Task: Select the Always option in the interactive window collapse cell input code.
Action: Mouse moved to (20, 595)
Screenshot: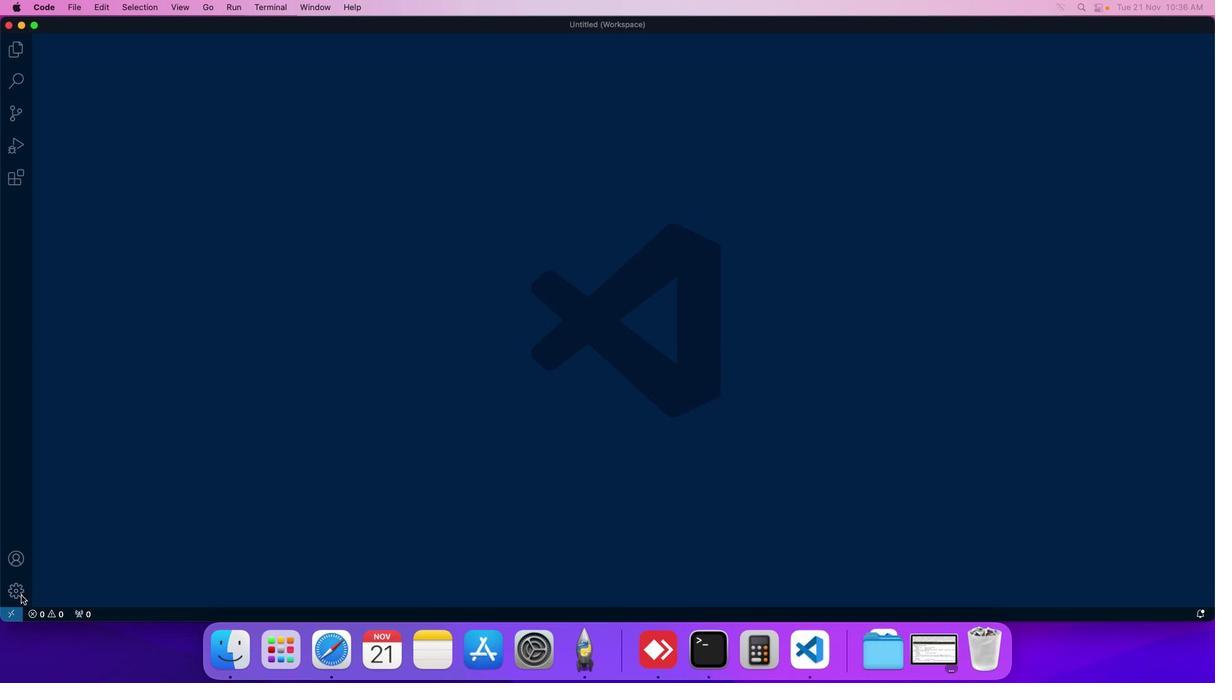 
Action: Mouse pressed left at (20, 595)
Screenshot: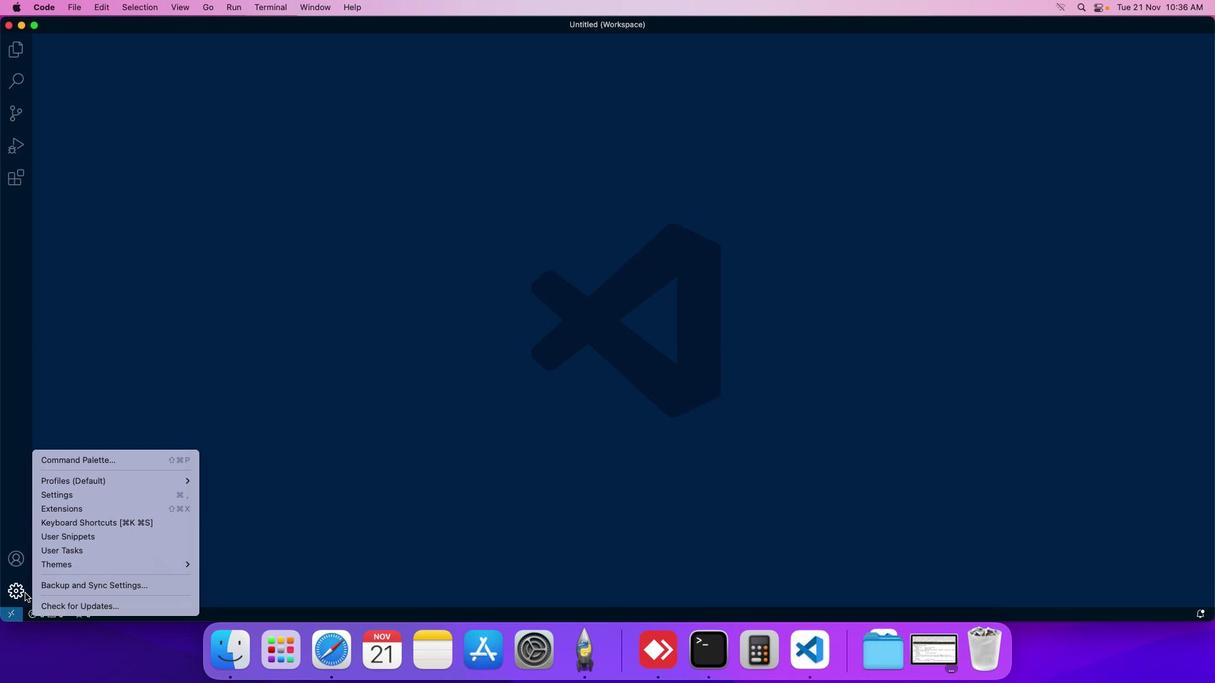 
Action: Mouse moved to (90, 501)
Screenshot: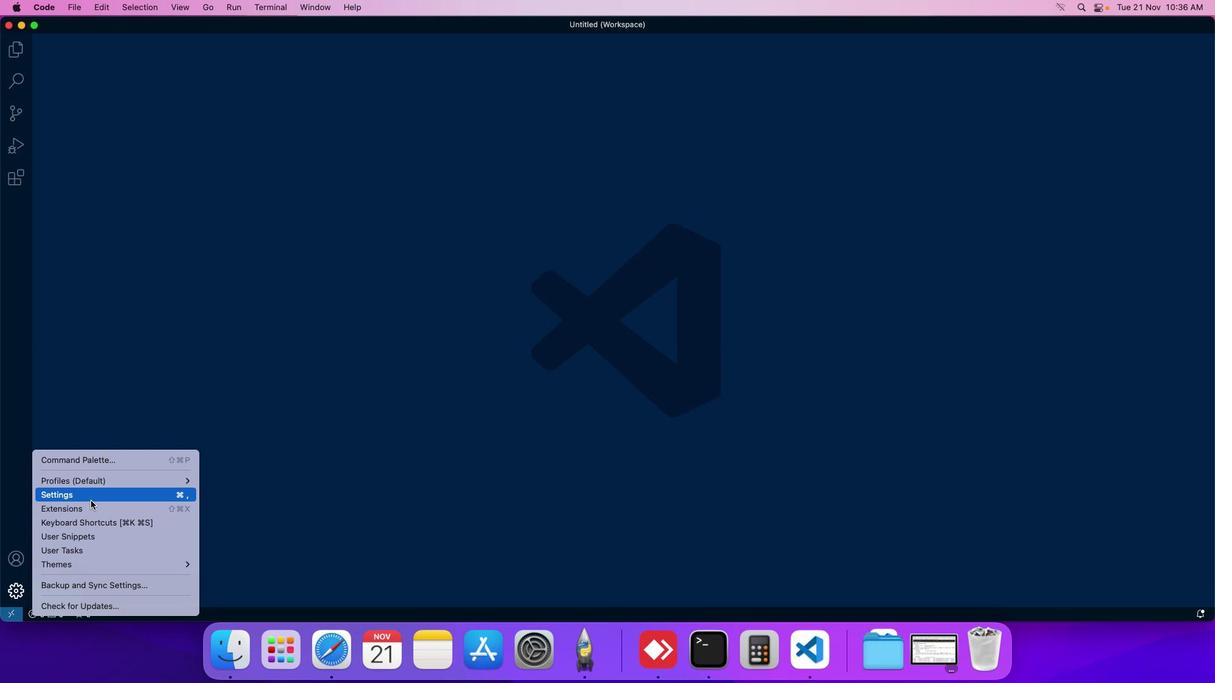 
Action: Mouse pressed left at (90, 501)
Screenshot: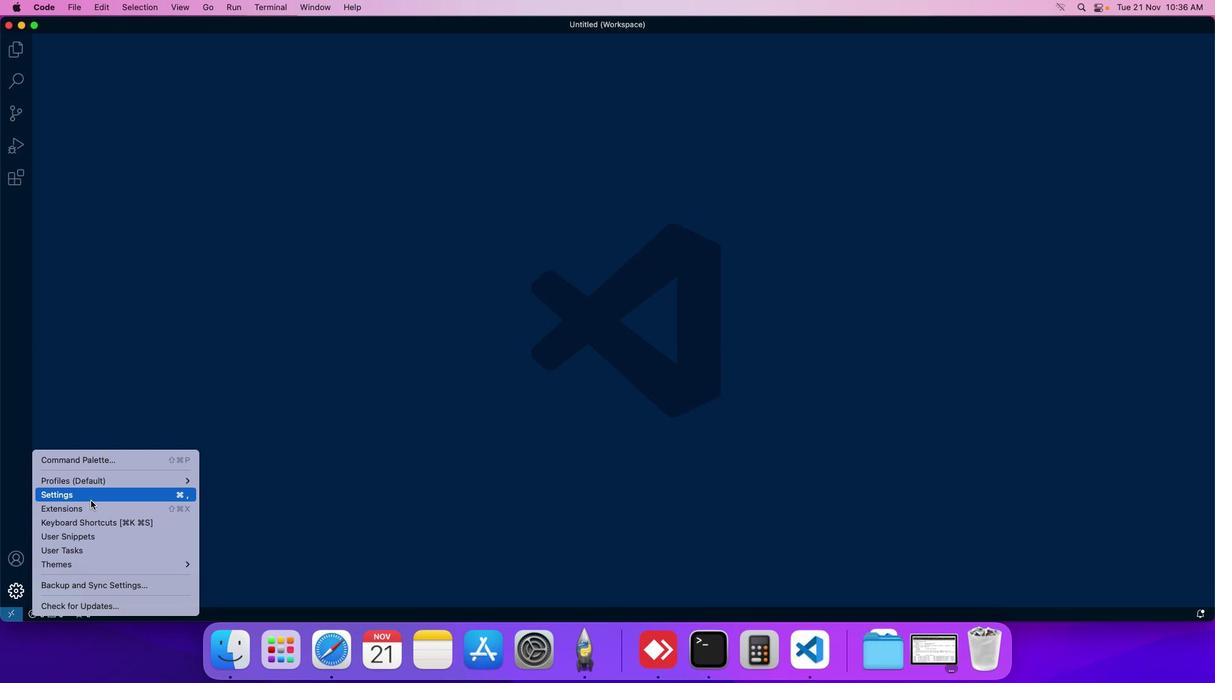 
Action: Mouse moved to (293, 103)
Screenshot: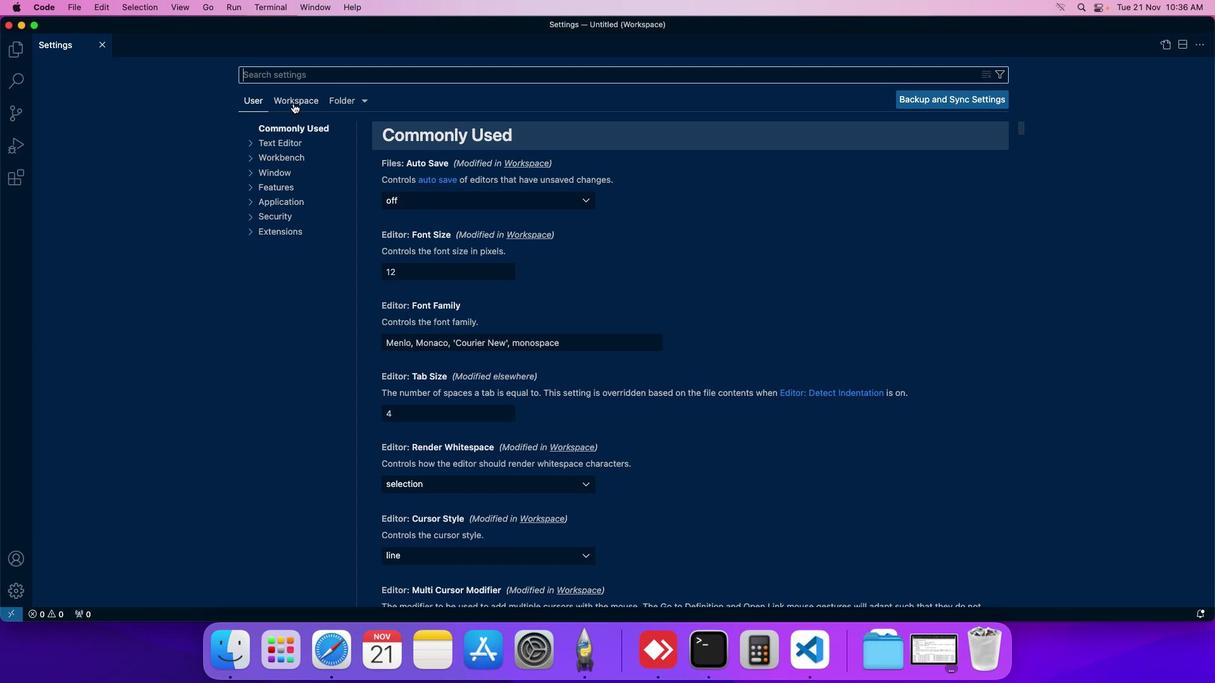 
Action: Mouse pressed left at (293, 103)
Screenshot: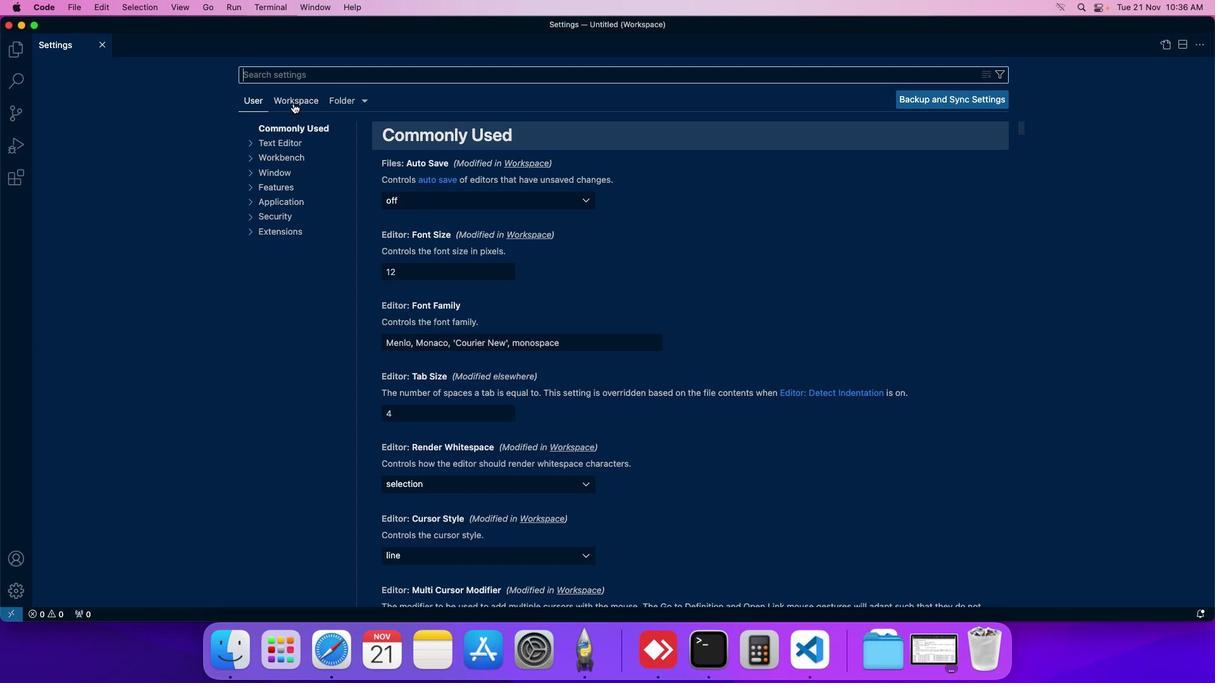 
Action: Mouse moved to (289, 183)
Screenshot: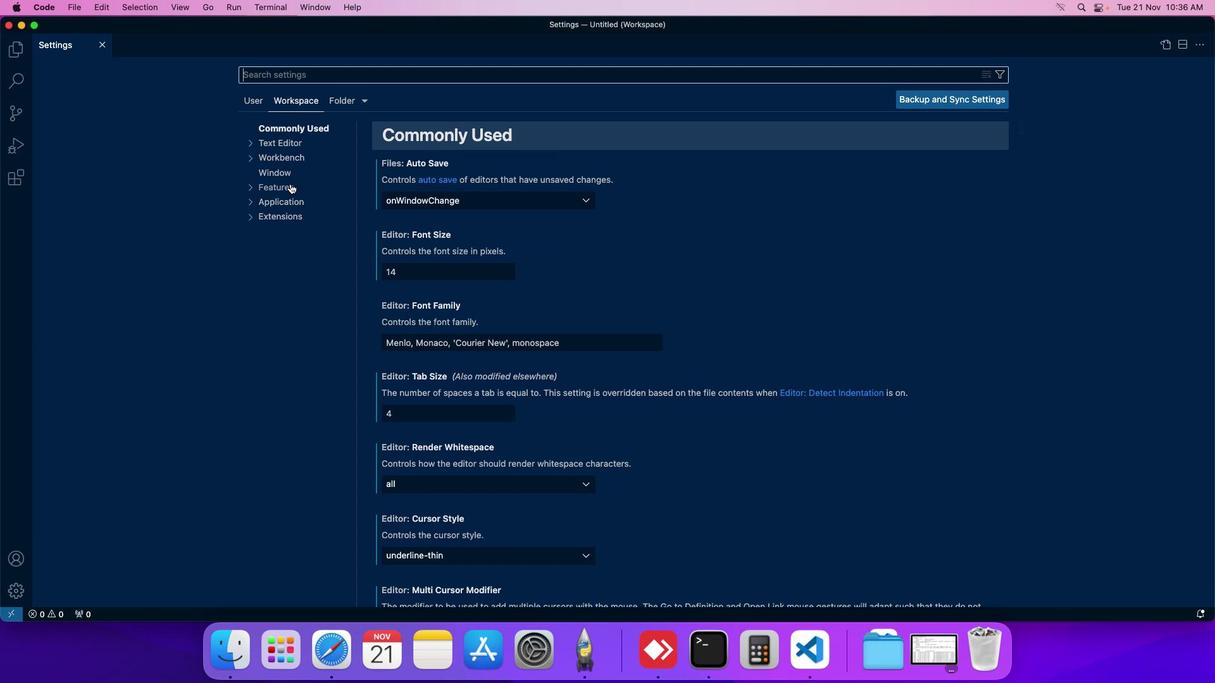 
Action: Mouse pressed left at (289, 183)
Screenshot: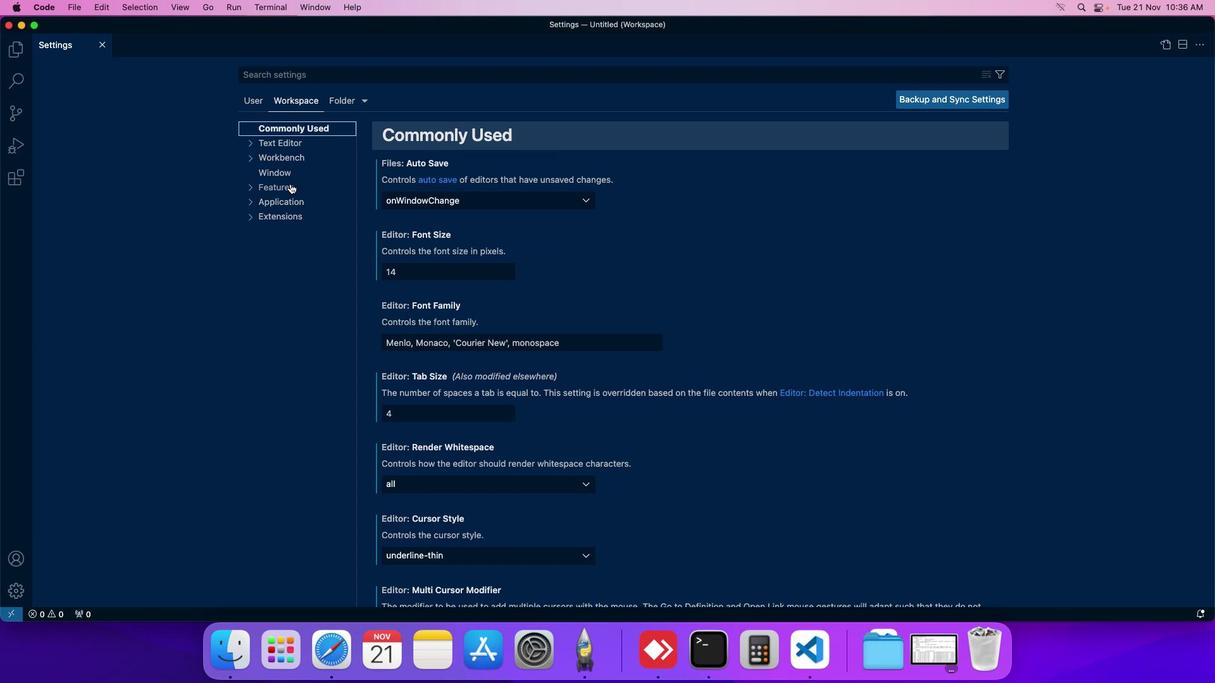 
Action: Mouse moved to (294, 404)
Screenshot: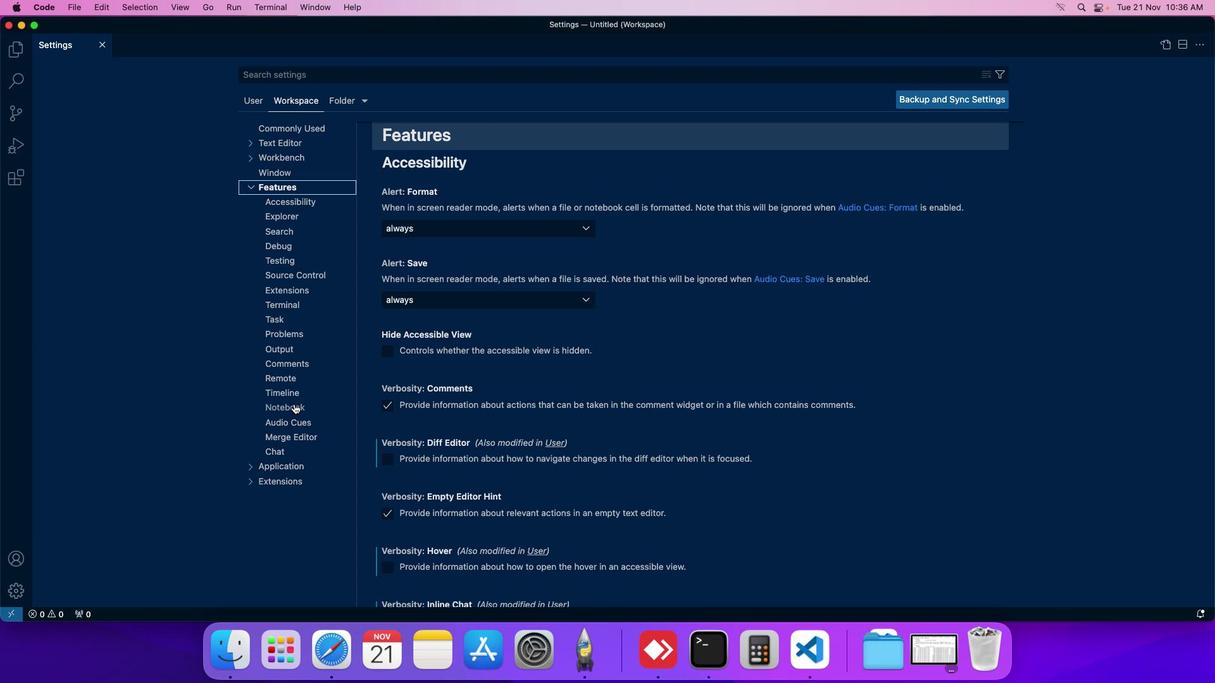 
Action: Mouse pressed left at (294, 404)
Screenshot: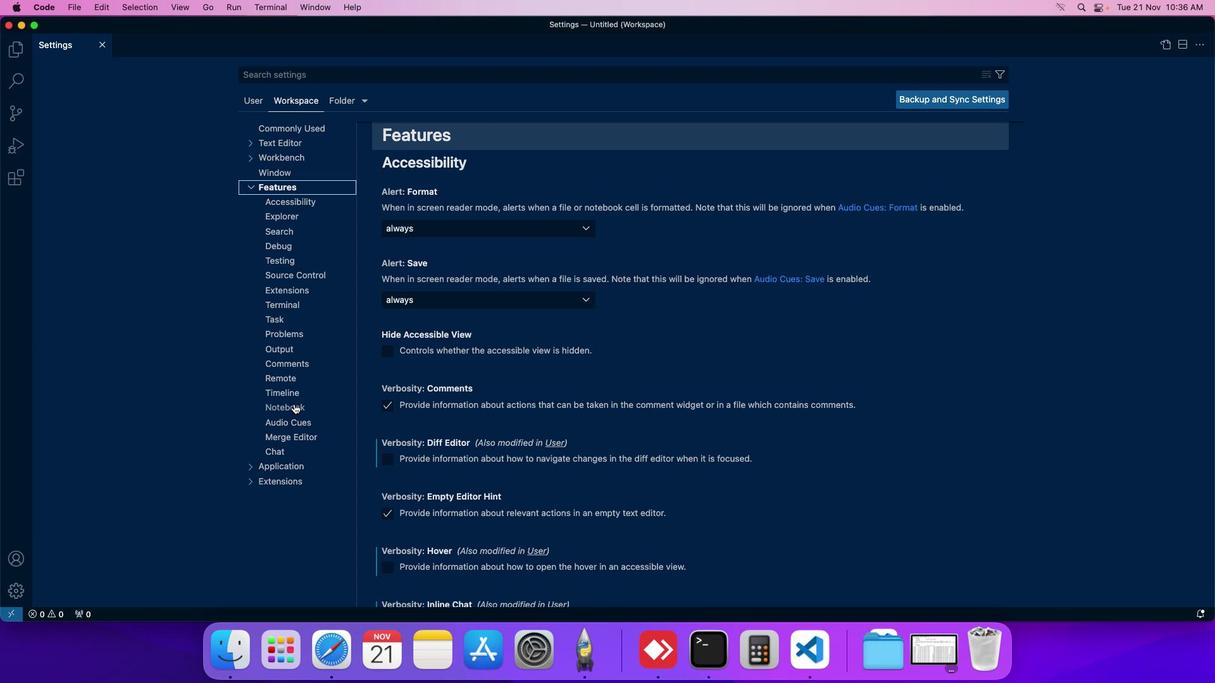 
Action: Mouse moved to (417, 403)
Screenshot: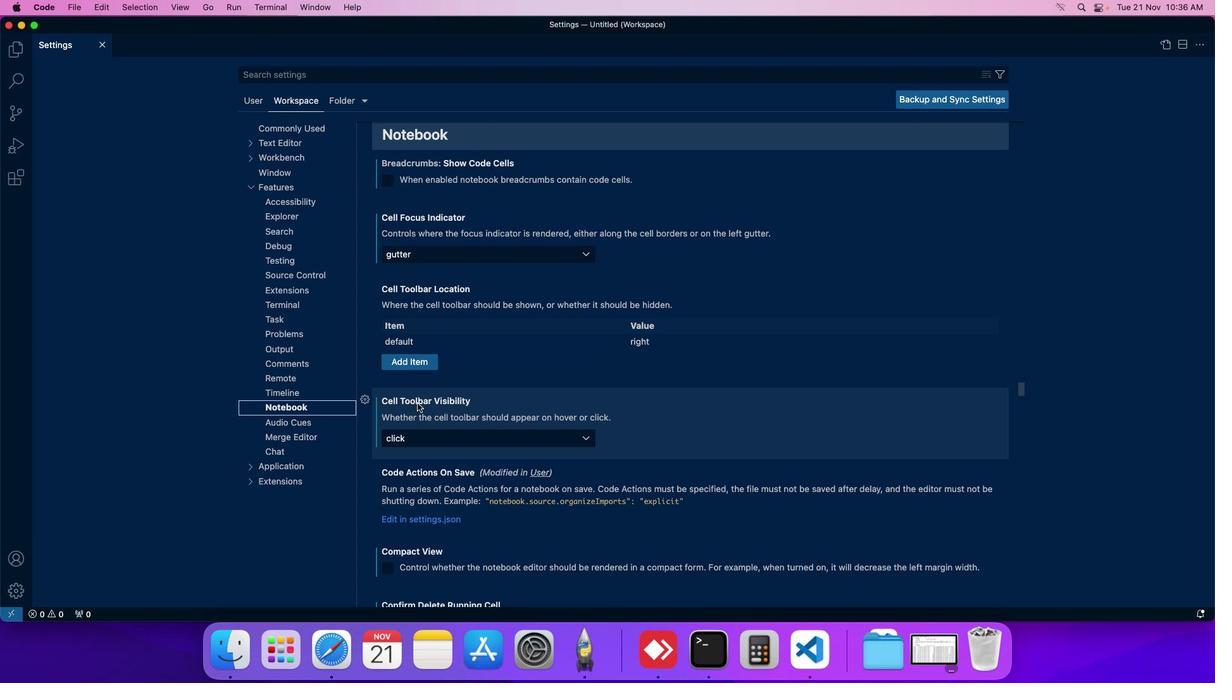 
Action: Mouse scrolled (417, 403) with delta (0, 0)
Screenshot: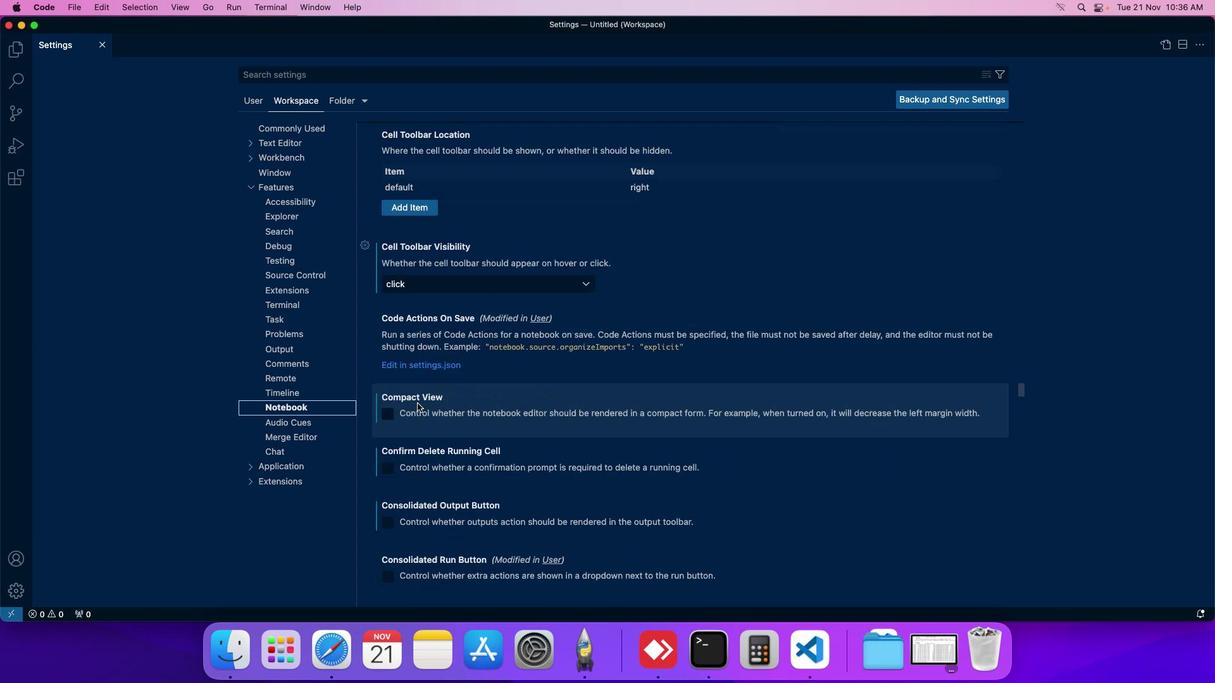 
Action: Mouse scrolled (417, 403) with delta (0, 0)
Screenshot: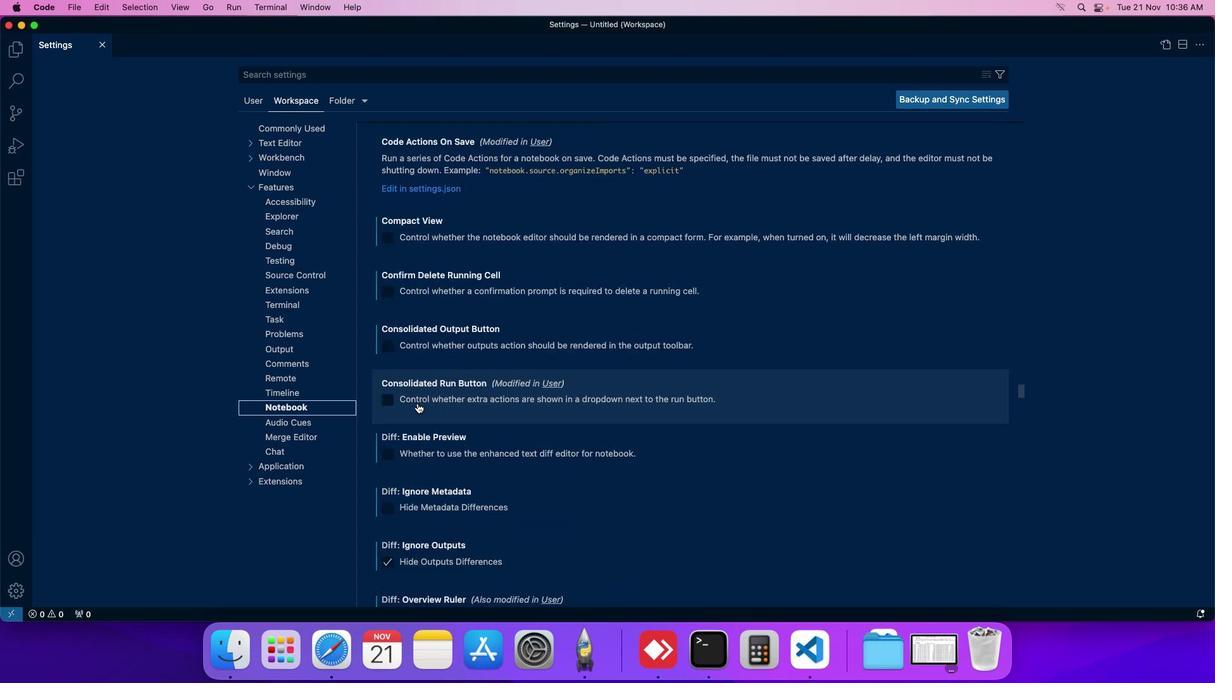 
Action: Mouse scrolled (417, 403) with delta (0, 0)
Screenshot: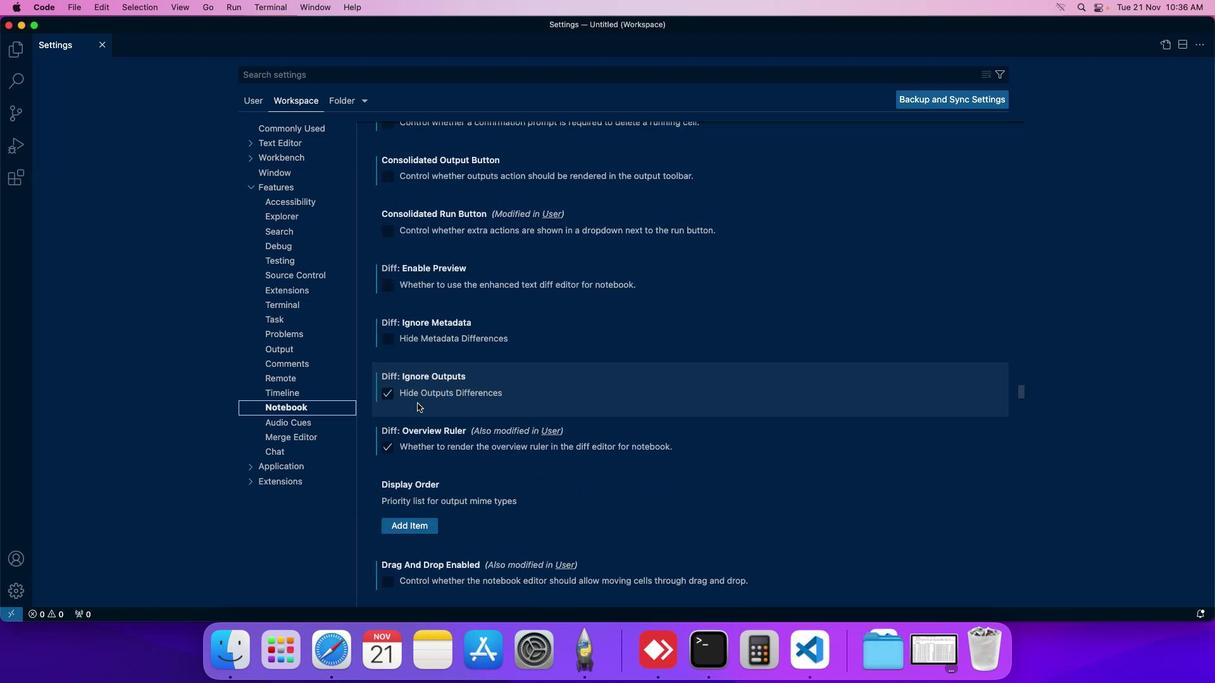 
Action: Mouse moved to (417, 403)
Screenshot: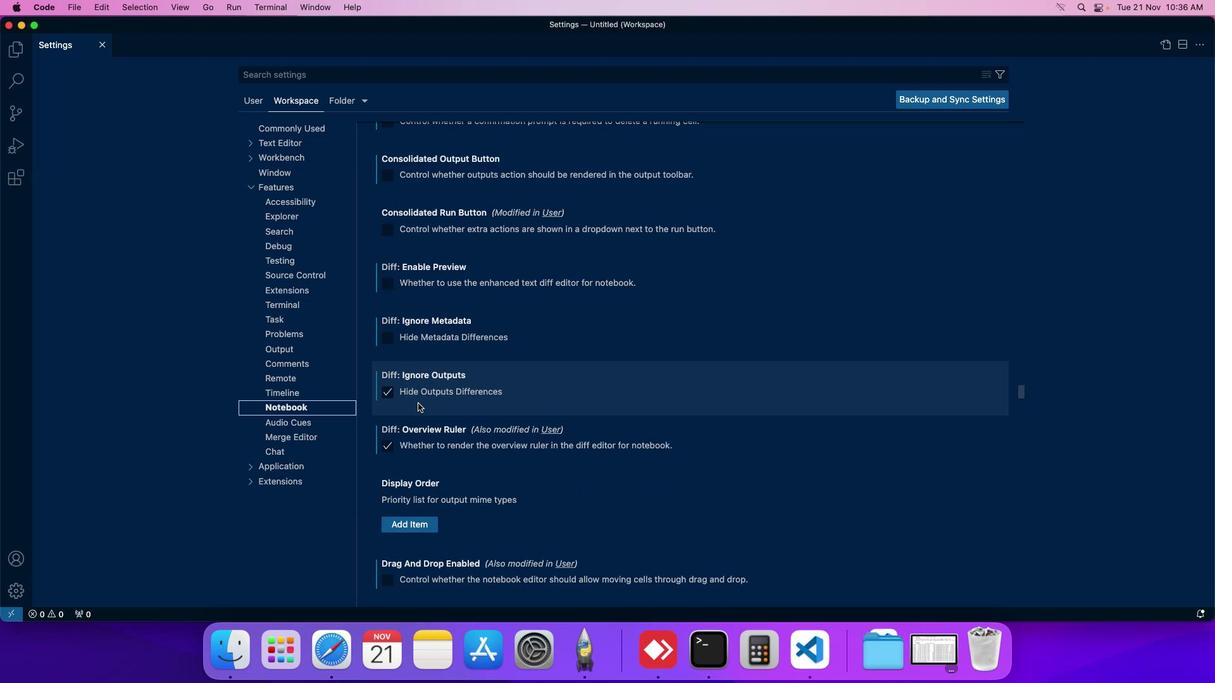 
Action: Mouse scrolled (417, 403) with delta (0, 0)
Screenshot: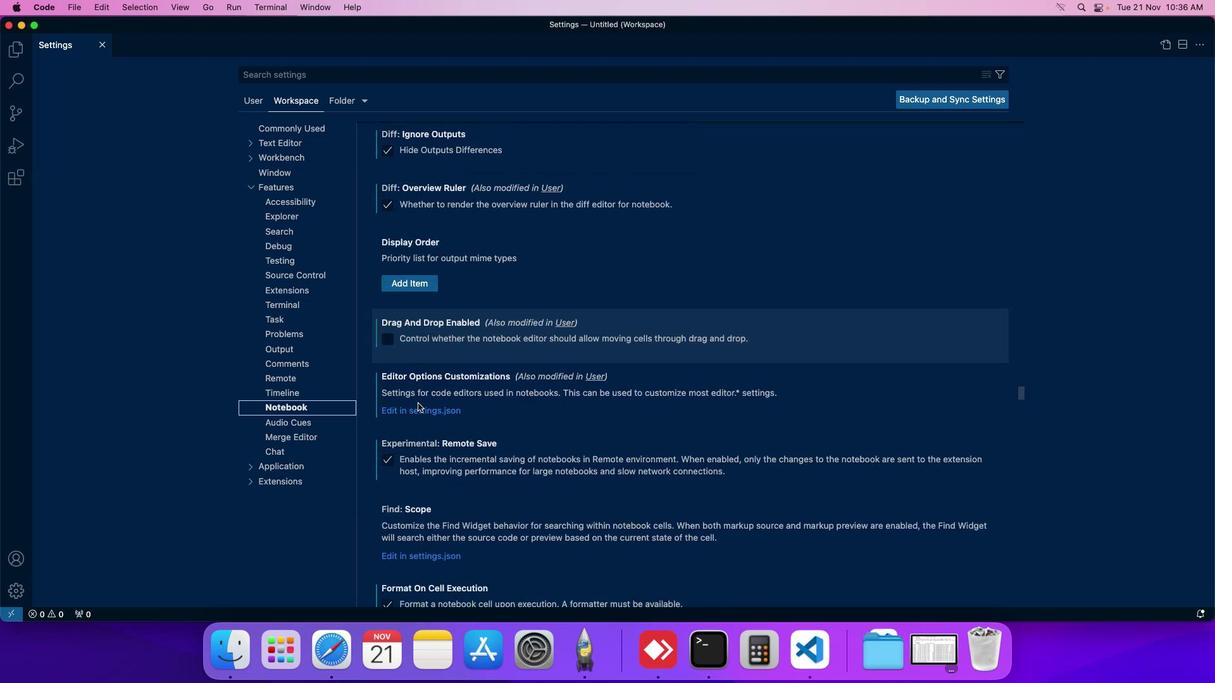 
Action: Mouse scrolled (417, 403) with delta (0, 0)
Screenshot: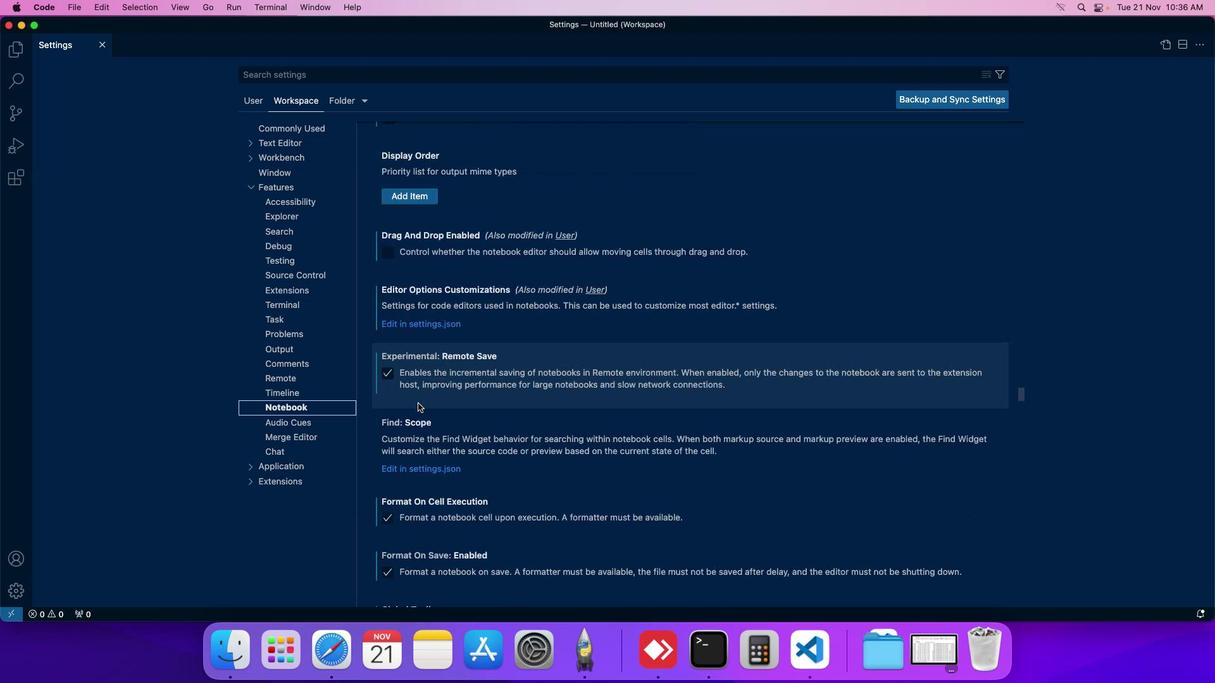 
Action: Mouse scrolled (417, 403) with delta (0, 0)
Screenshot: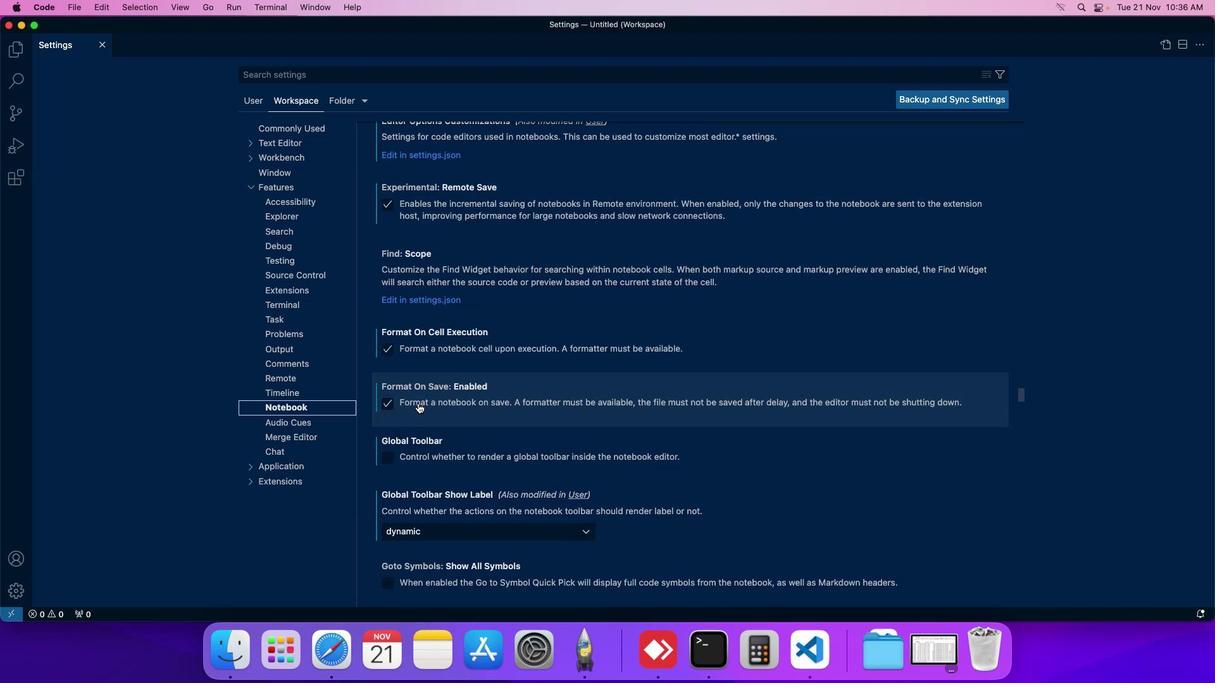 
Action: Mouse scrolled (417, 403) with delta (0, 0)
Screenshot: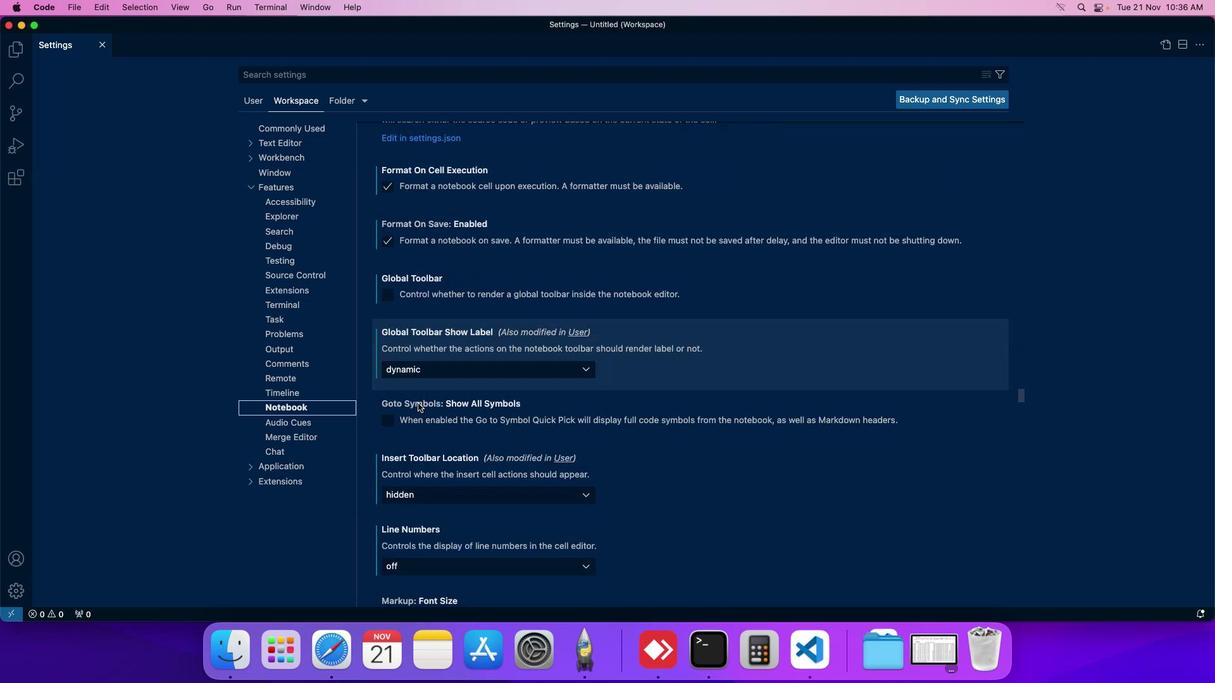 
Action: Mouse moved to (417, 402)
Screenshot: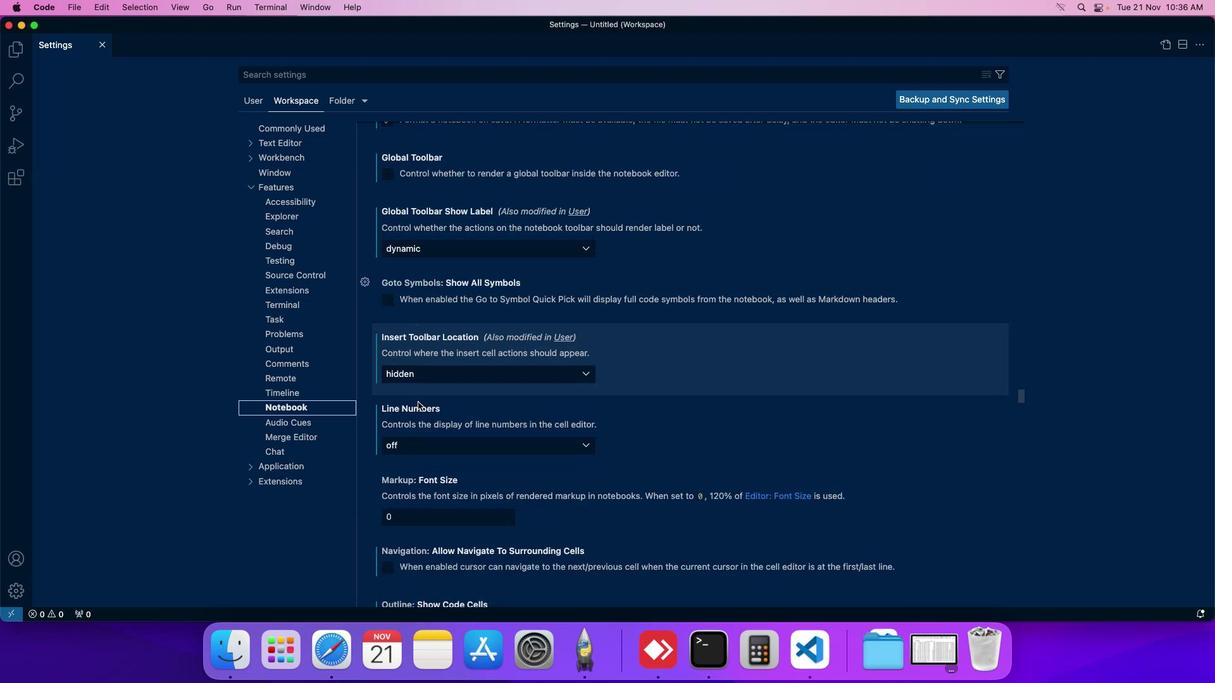 
Action: Mouse scrolled (417, 402) with delta (0, 0)
Screenshot: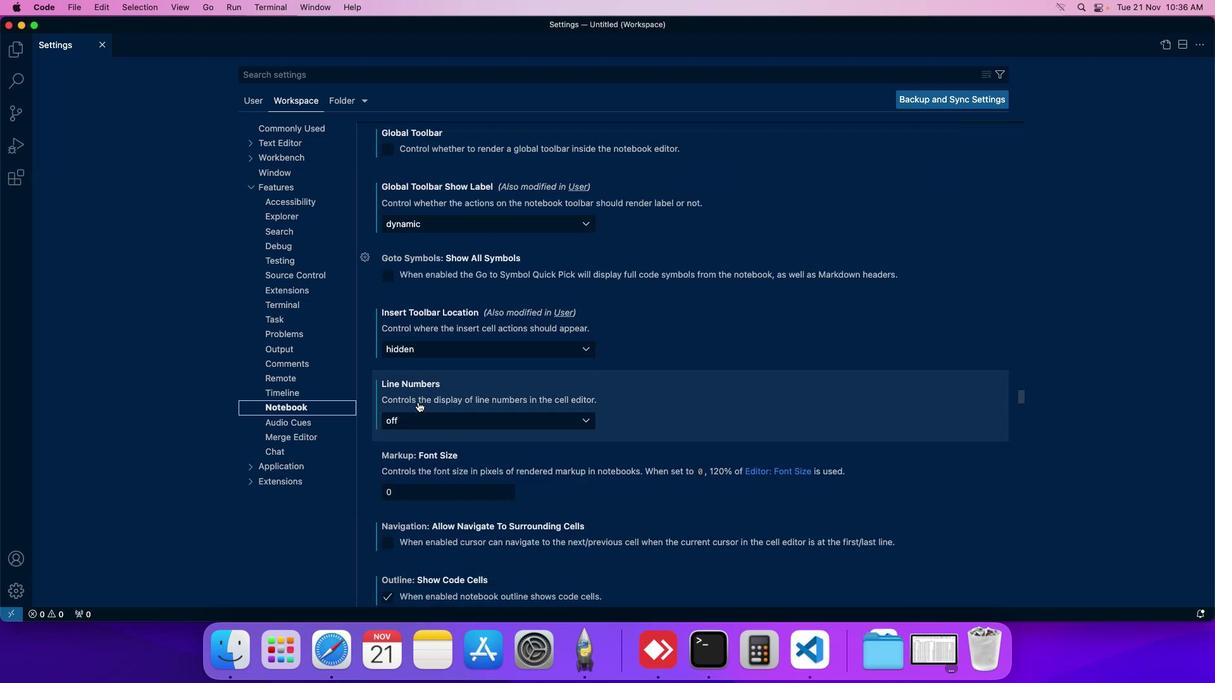 
Action: Mouse scrolled (417, 402) with delta (0, 0)
Screenshot: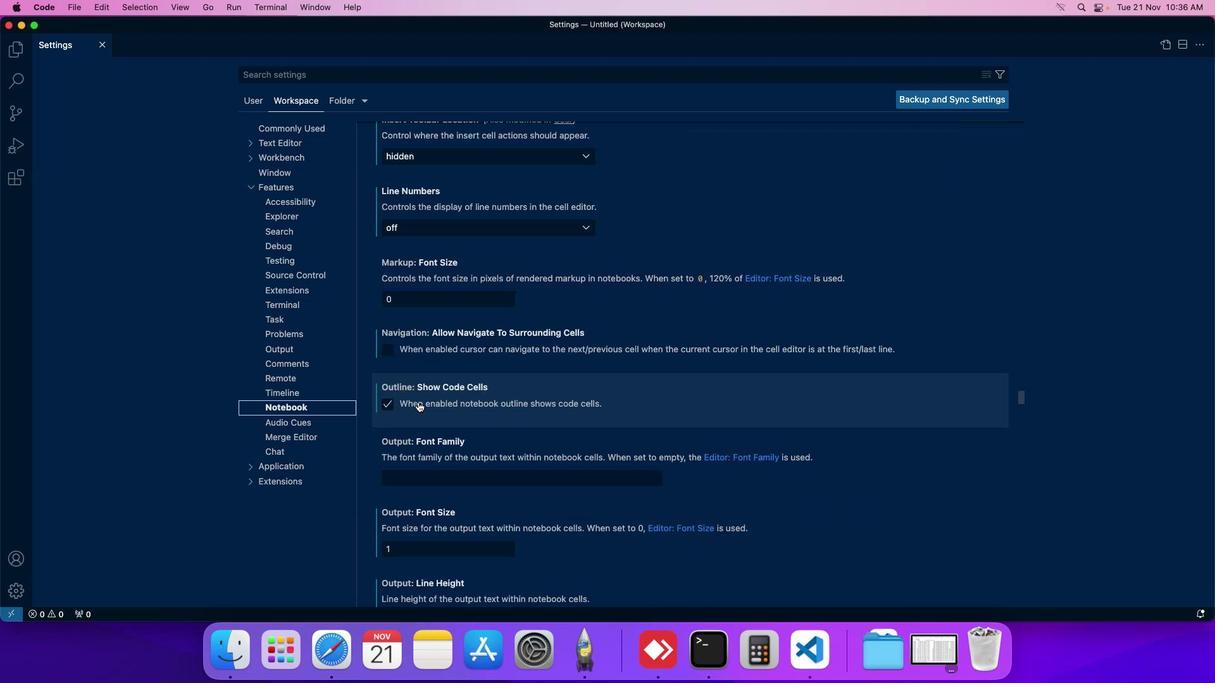 
Action: Mouse scrolled (417, 402) with delta (0, 0)
Screenshot: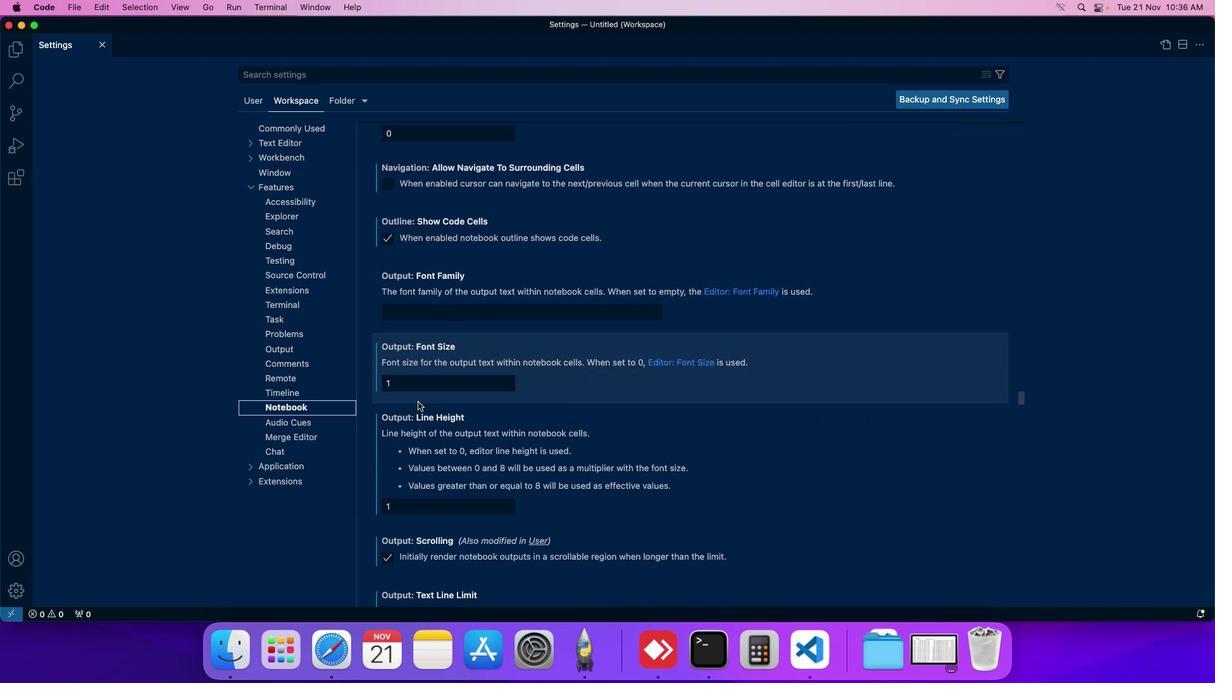 
Action: Mouse scrolled (417, 402) with delta (0, 0)
Screenshot: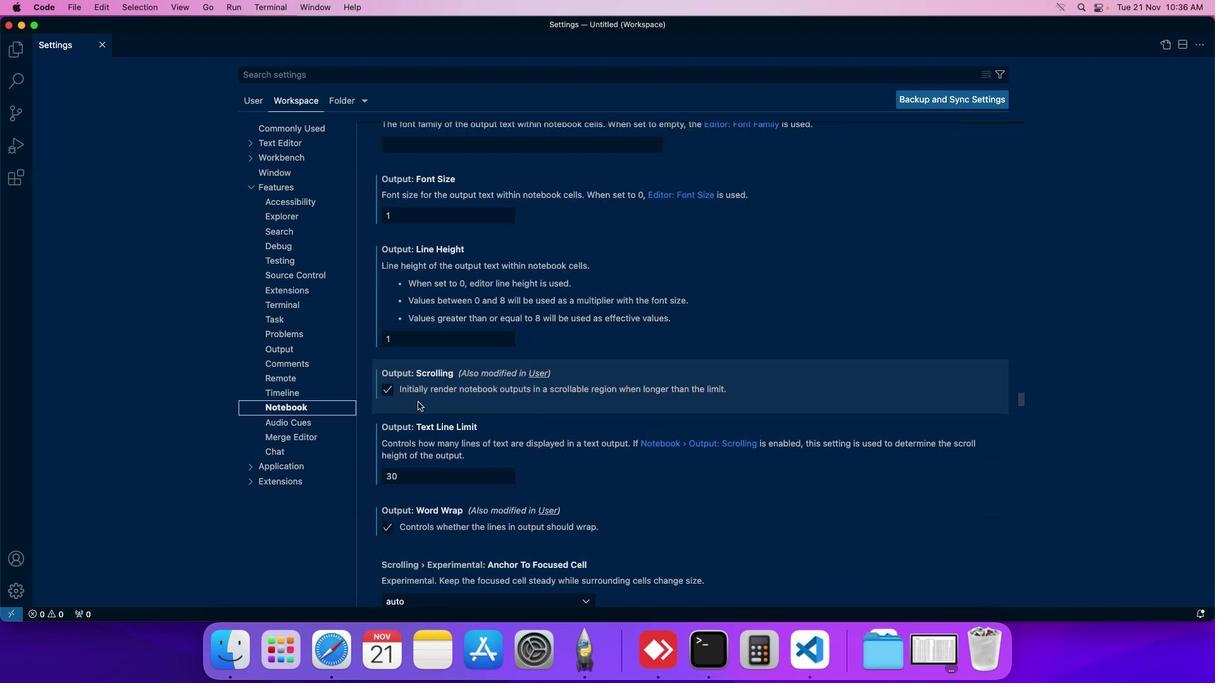 
Action: Mouse scrolled (417, 402) with delta (0, 0)
Screenshot: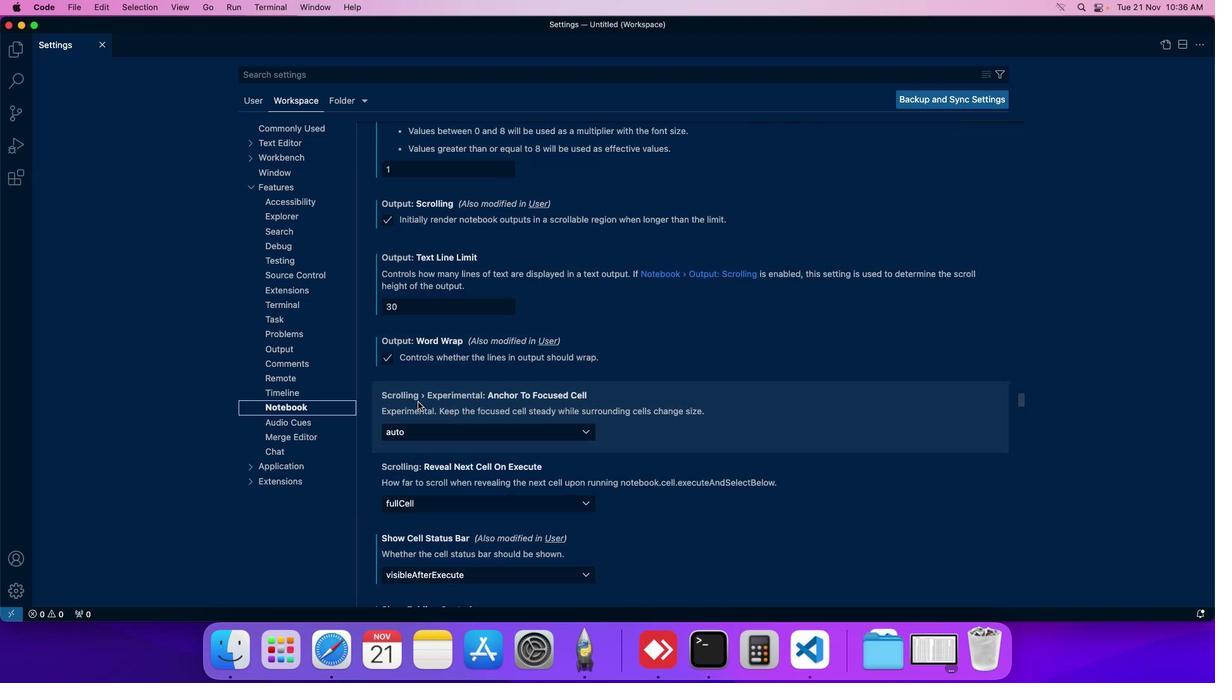 
Action: Mouse scrolled (417, 402) with delta (0, 0)
Screenshot: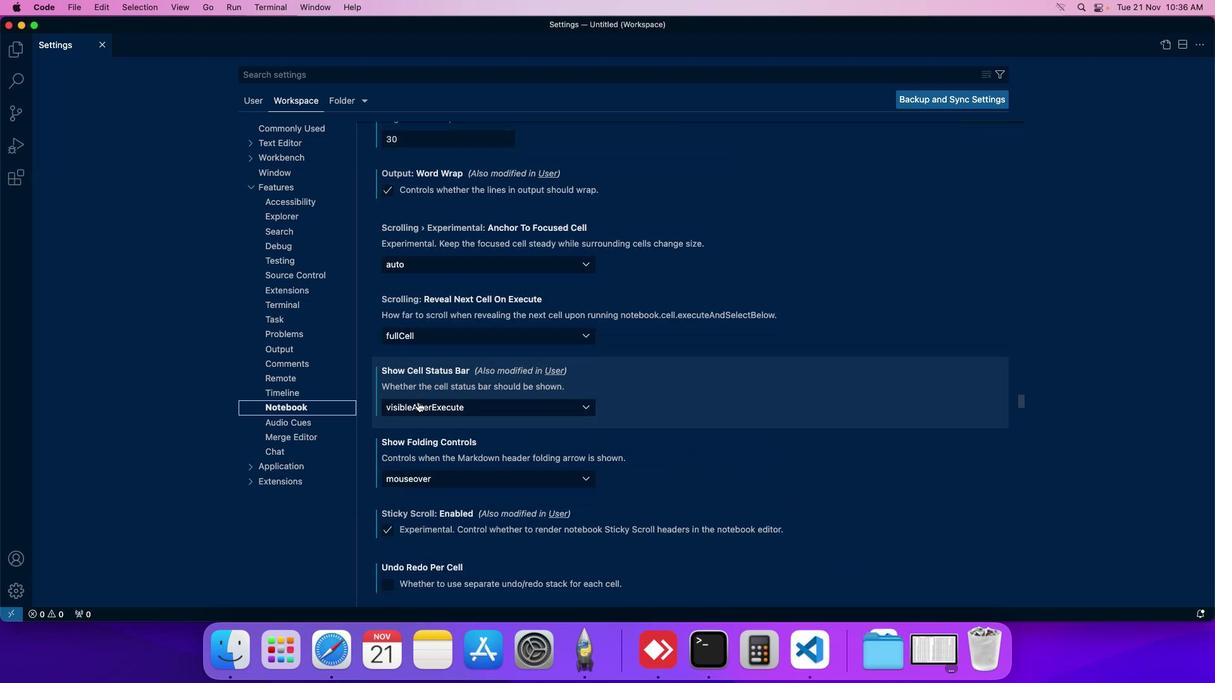 
Action: Mouse scrolled (417, 402) with delta (0, 0)
Screenshot: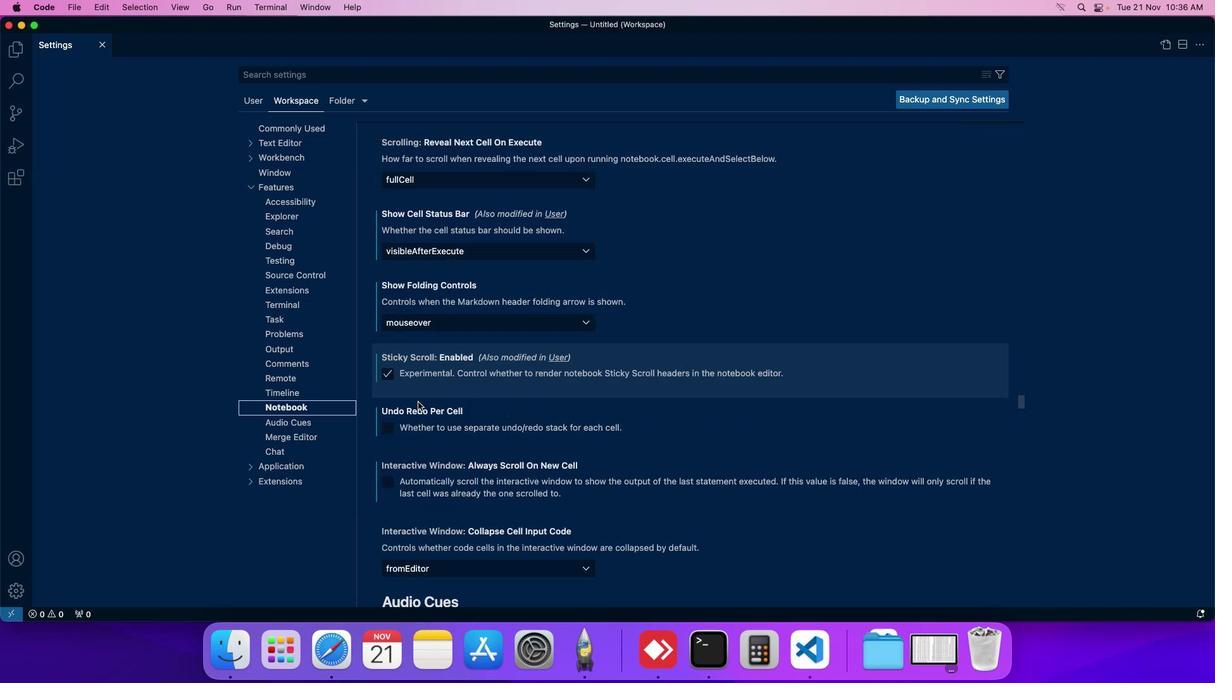 
Action: Mouse scrolled (417, 402) with delta (0, 0)
Screenshot: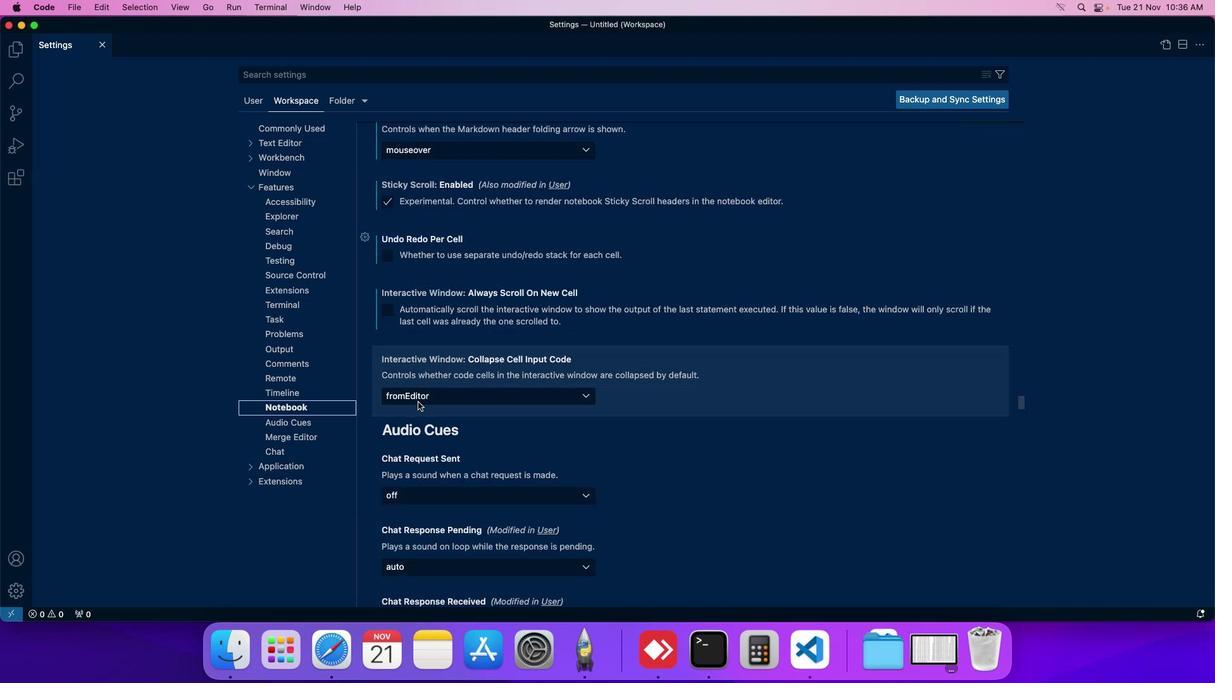 
Action: Mouse scrolled (417, 402) with delta (0, 0)
Screenshot: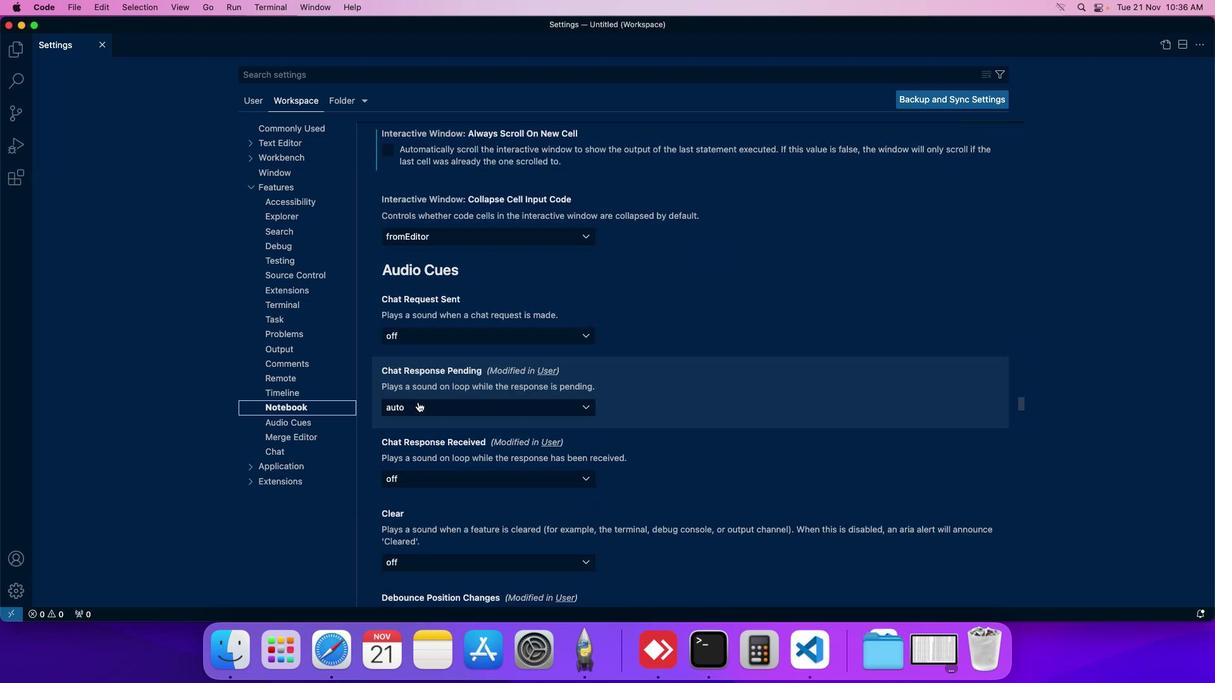 
Action: Mouse scrolled (417, 402) with delta (0, 0)
Screenshot: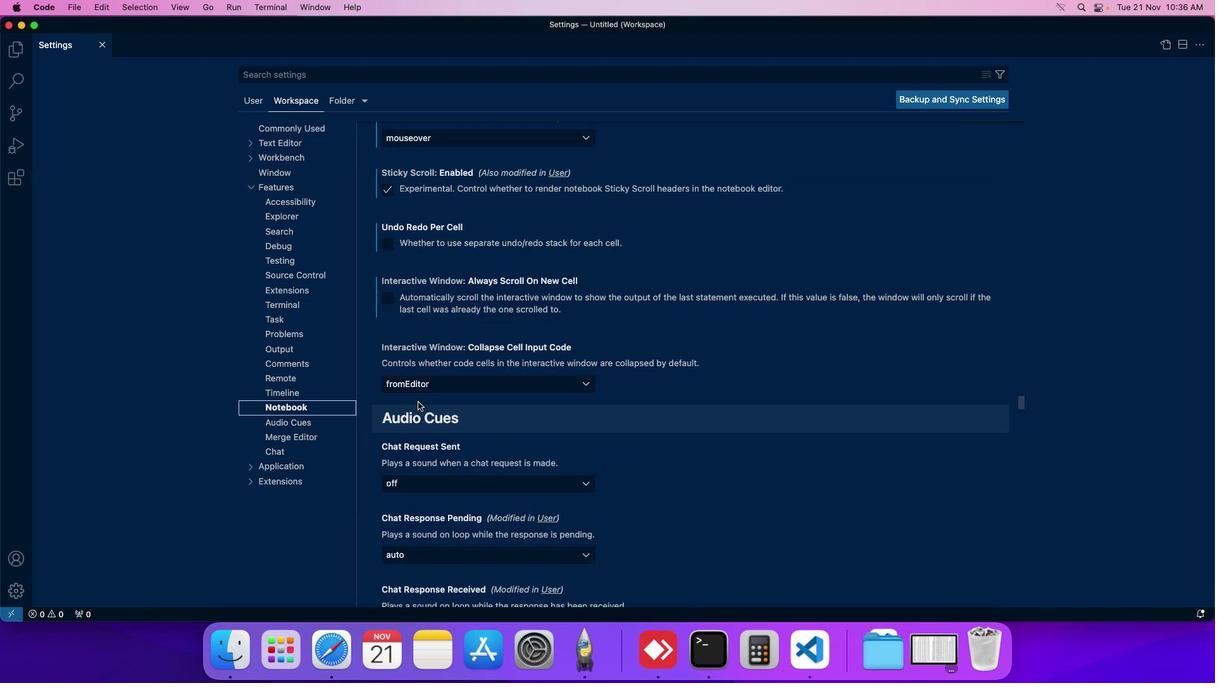 
Action: Mouse scrolled (417, 402) with delta (0, 0)
Screenshot: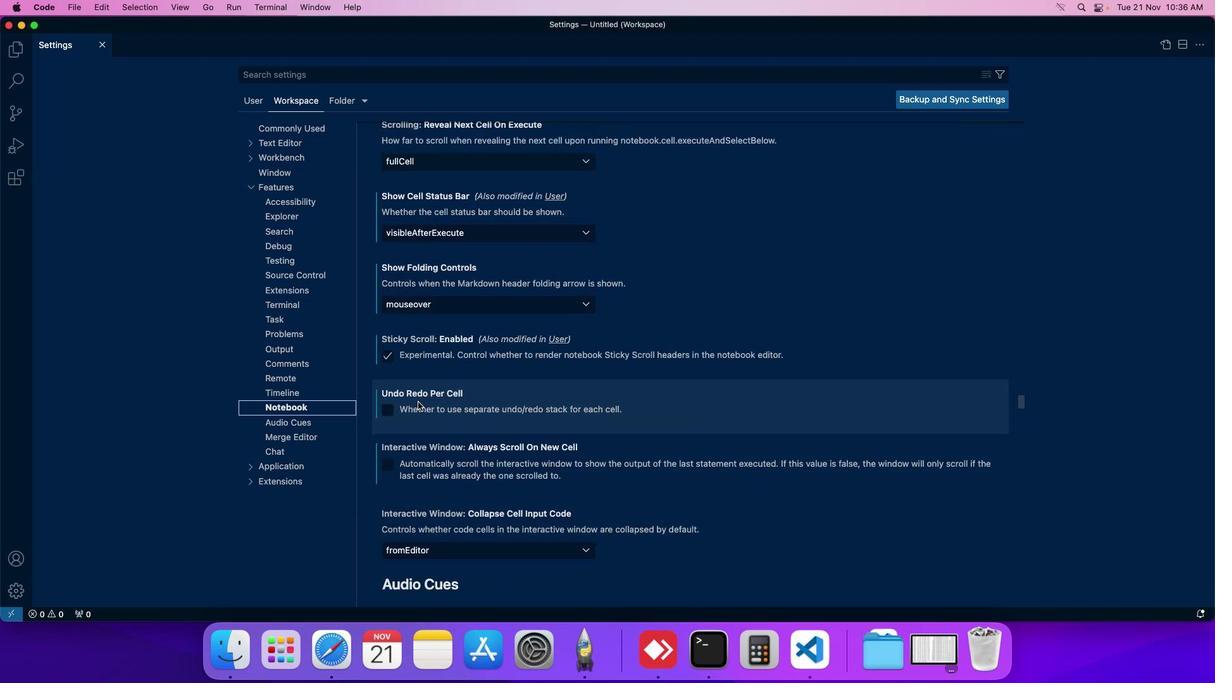 
Action: Mouse moved to (416, 417)
Screenshot: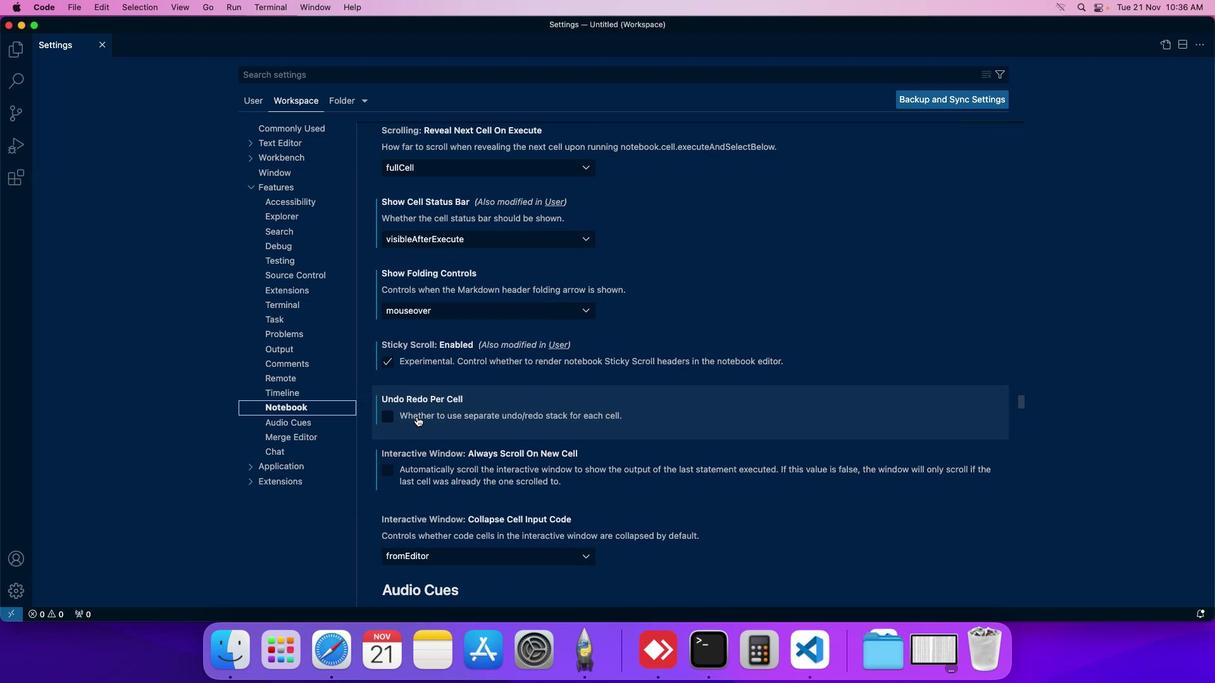 
Action: Mouse scrolled (416, 417) with delta (0, 0)
Screenshot: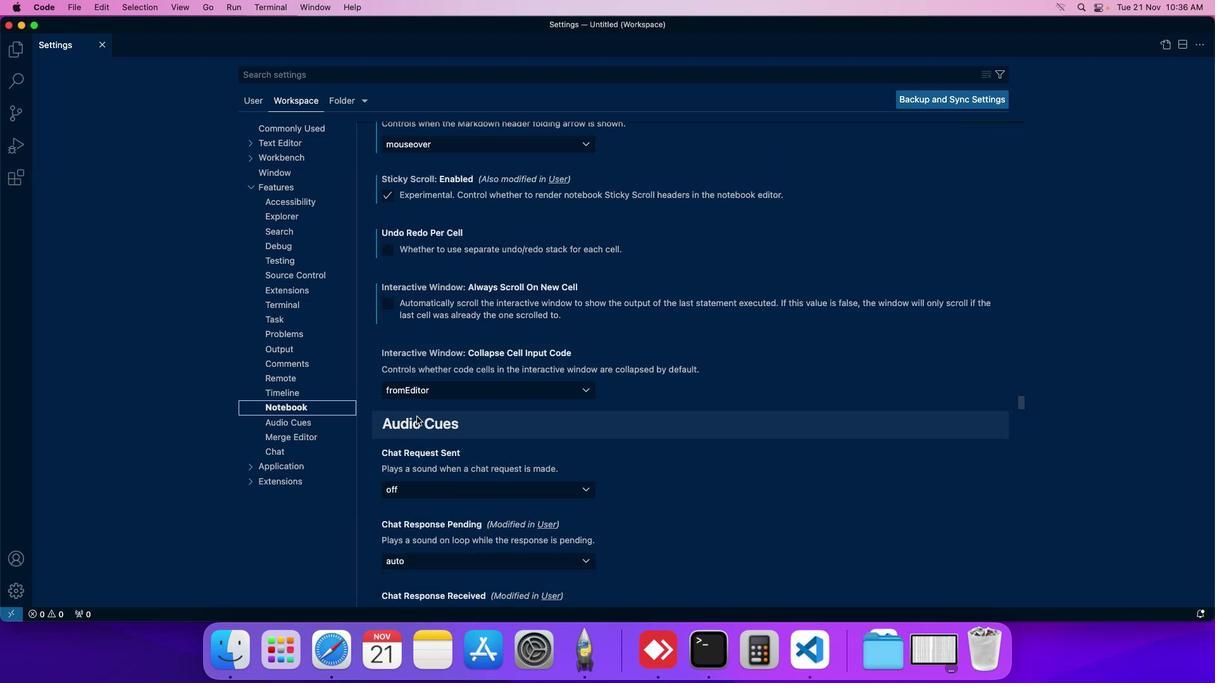 
Action: Mouse moved to (514, 391)
Screenshot: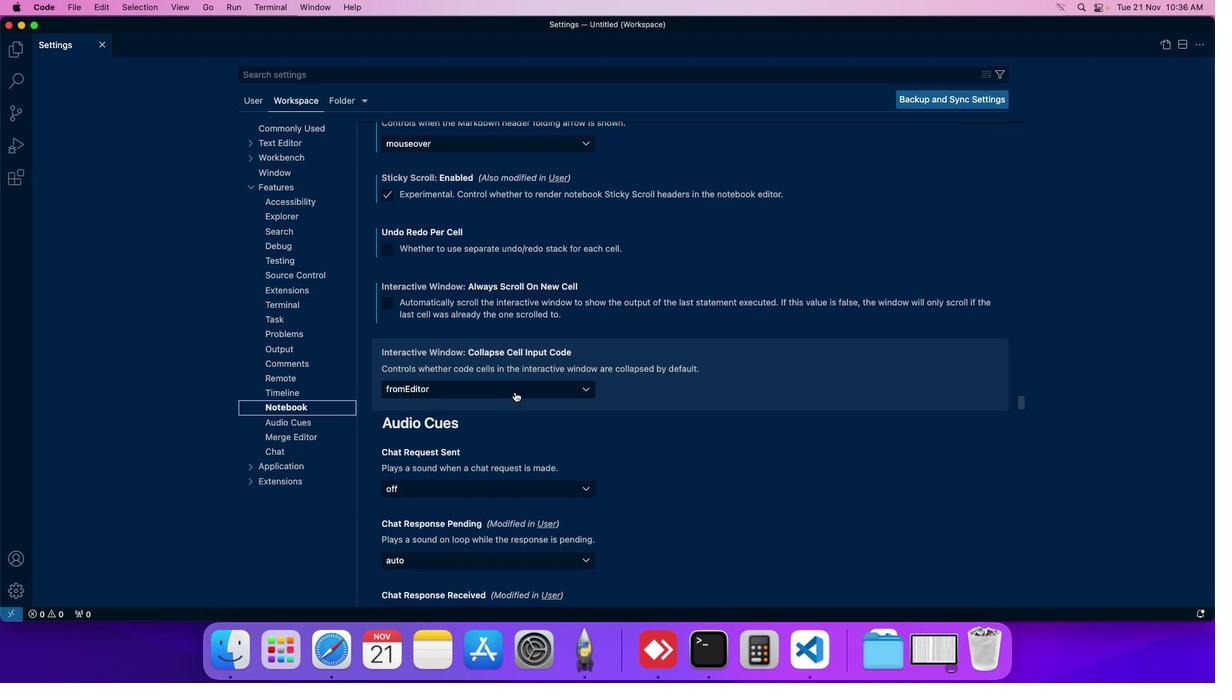
Action: Mouse pressed left at (514, 391)
Screenshot: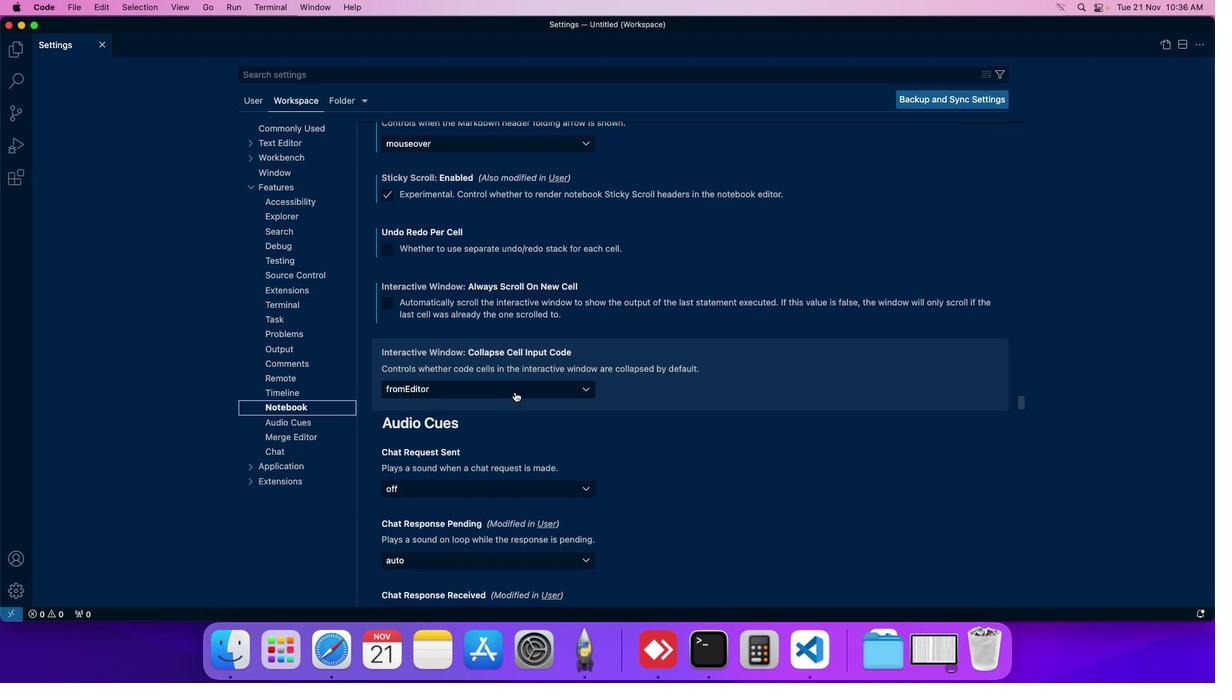
Action: Mouse moved to (391, 410)
Screenshot: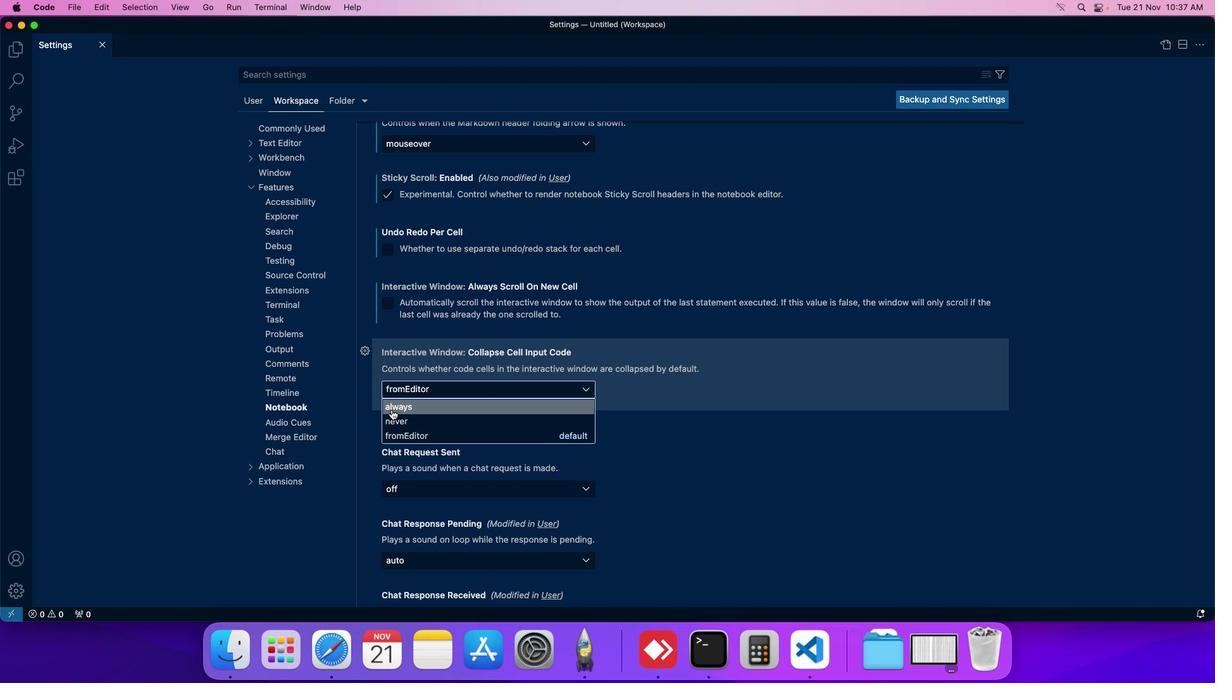 
Action: Mouse pressed left at (391, 410)
Screenshot: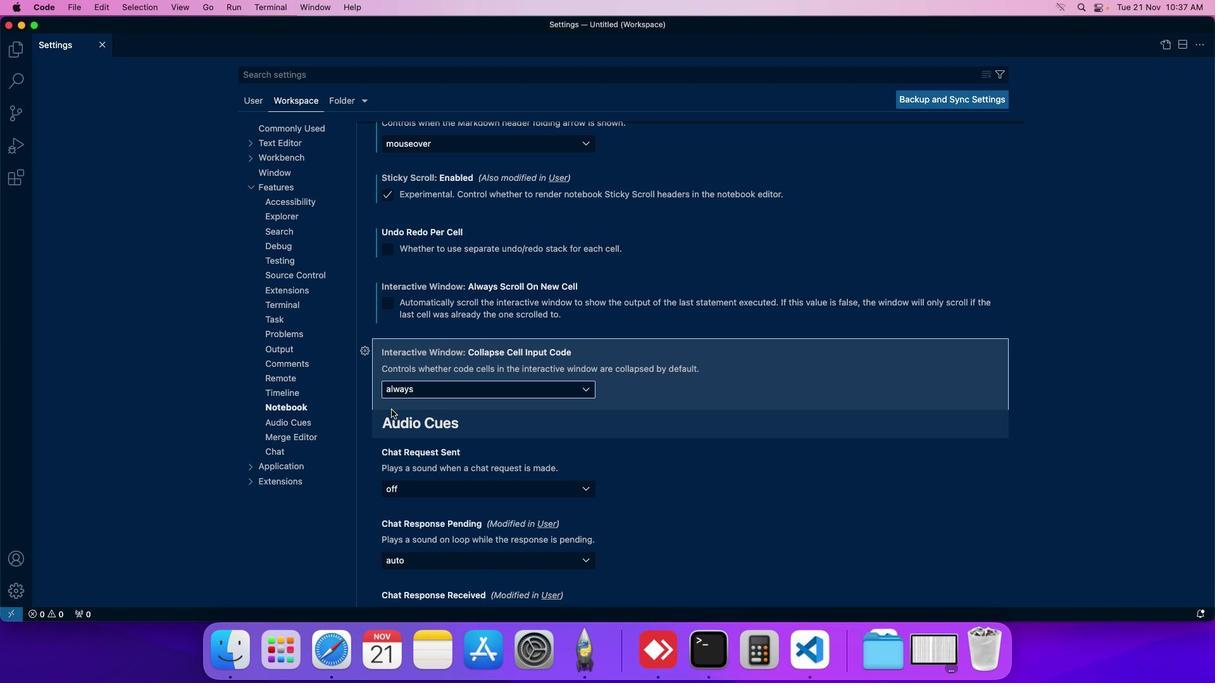 
Action: Mouse moved to (400, 398)
Screenshot: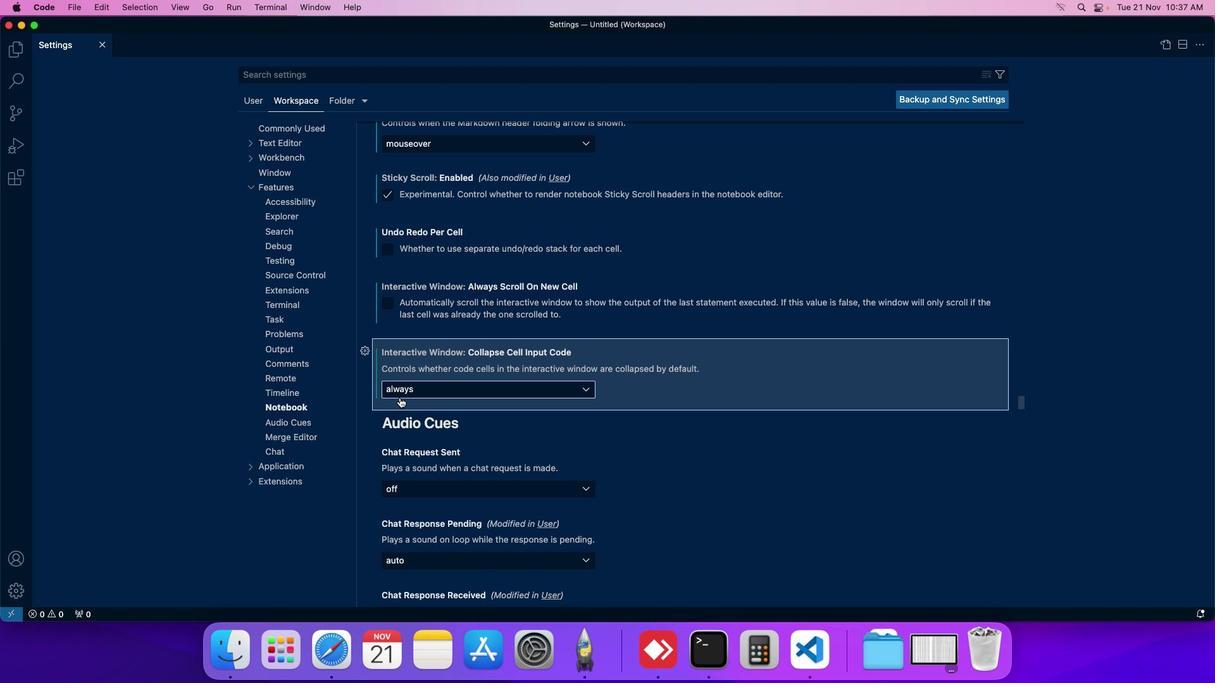 
